 Task: select a rule when a card is unarchived by me.
Action: Mouse moved to (1029, 85)
Screenshot: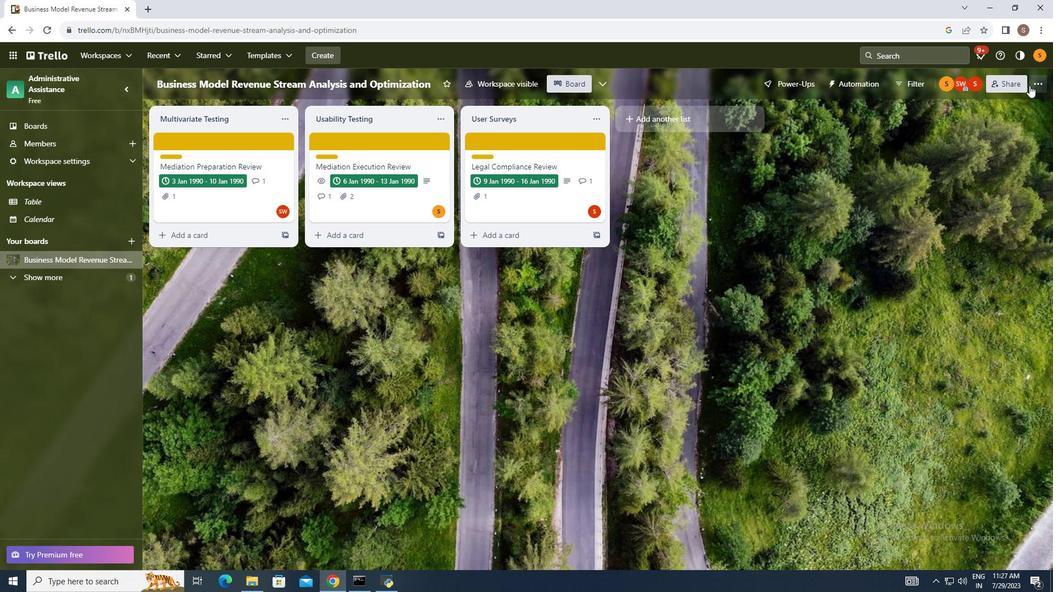 
Action: Mouse pressed left at (1029, 85)
Screenshot: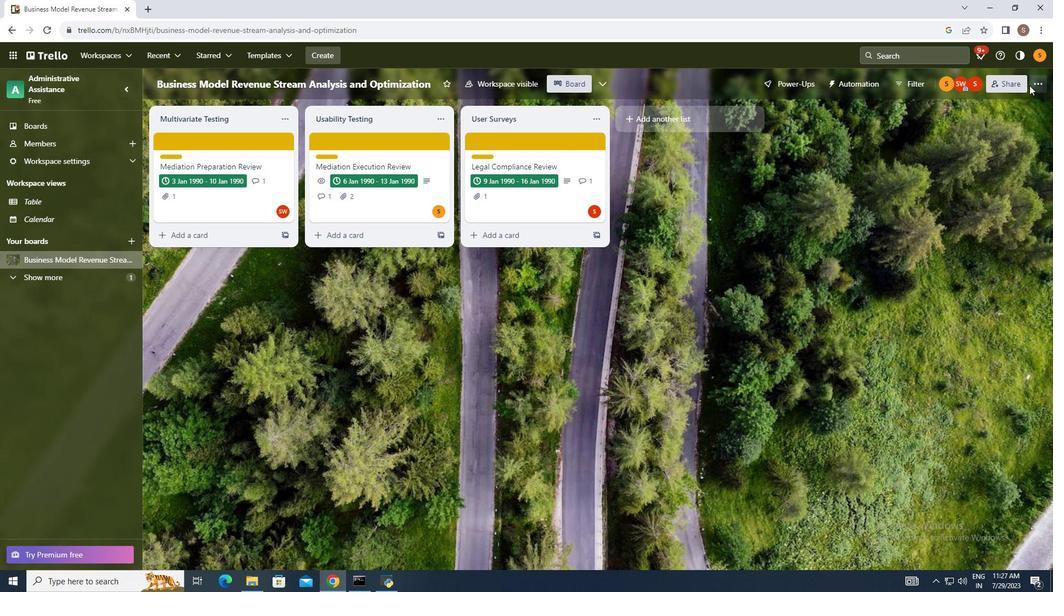 
Action: Mouse moved to (933, 234)
Screenshot: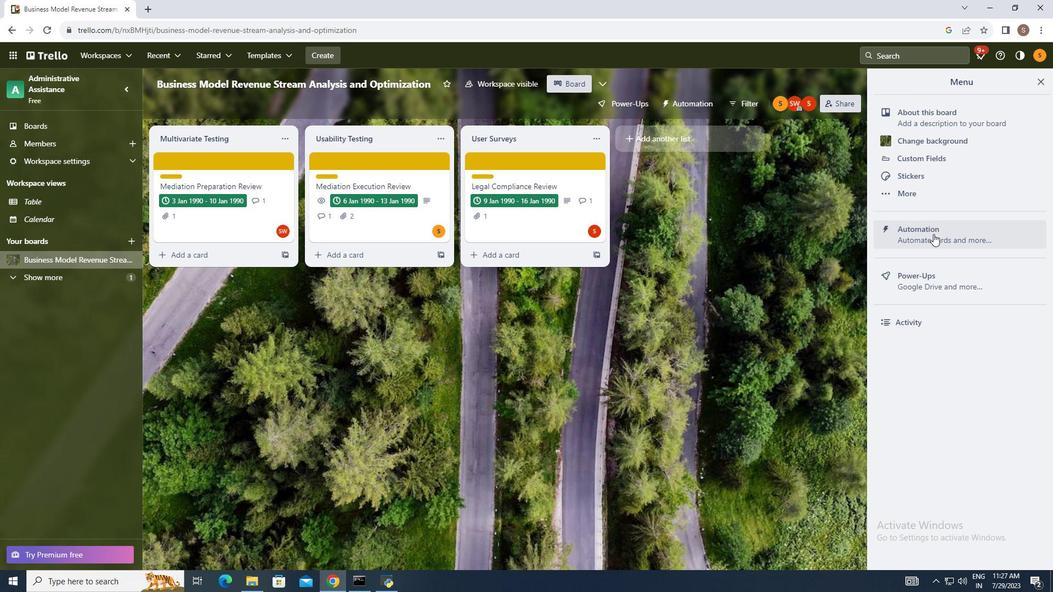 
Action: Mouse pressed left at (933, 234)
Screenshot: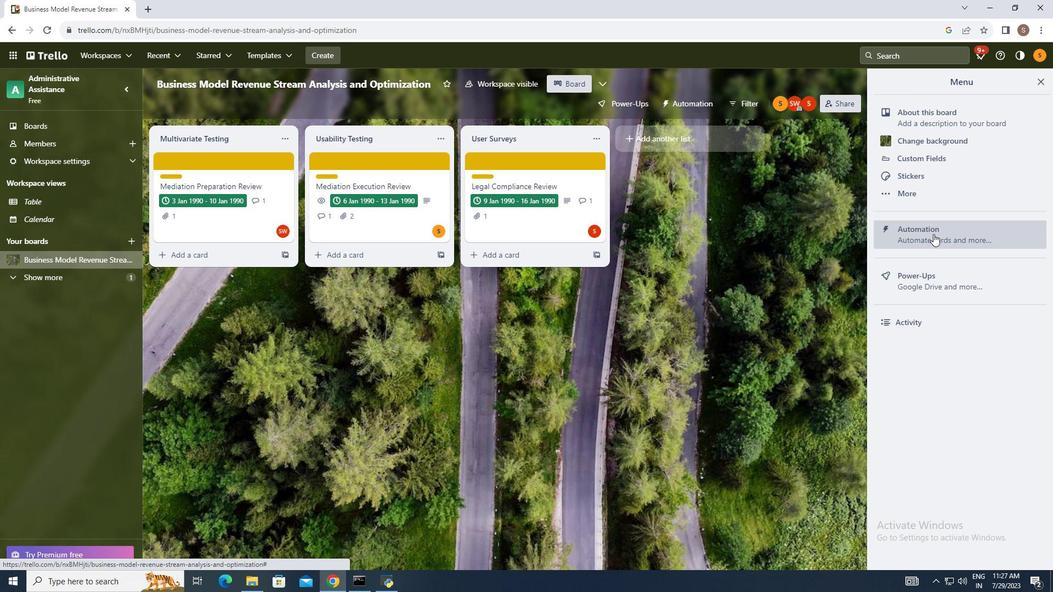 
Action: Mouse moved to (200, 196)
Screenshot: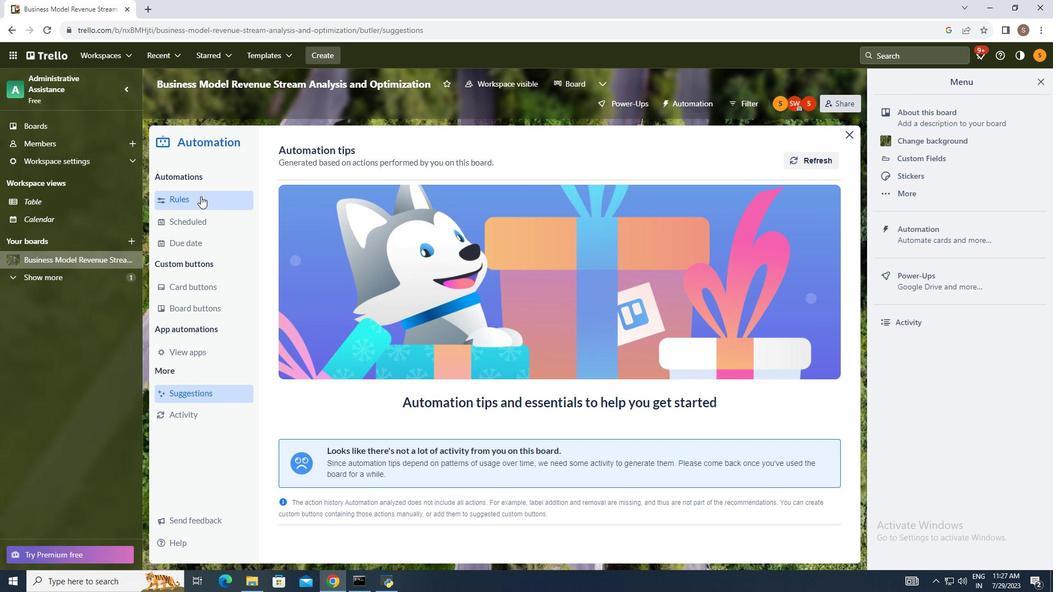 
Action: Mouse pressed left at (200, 196)
Screenshot: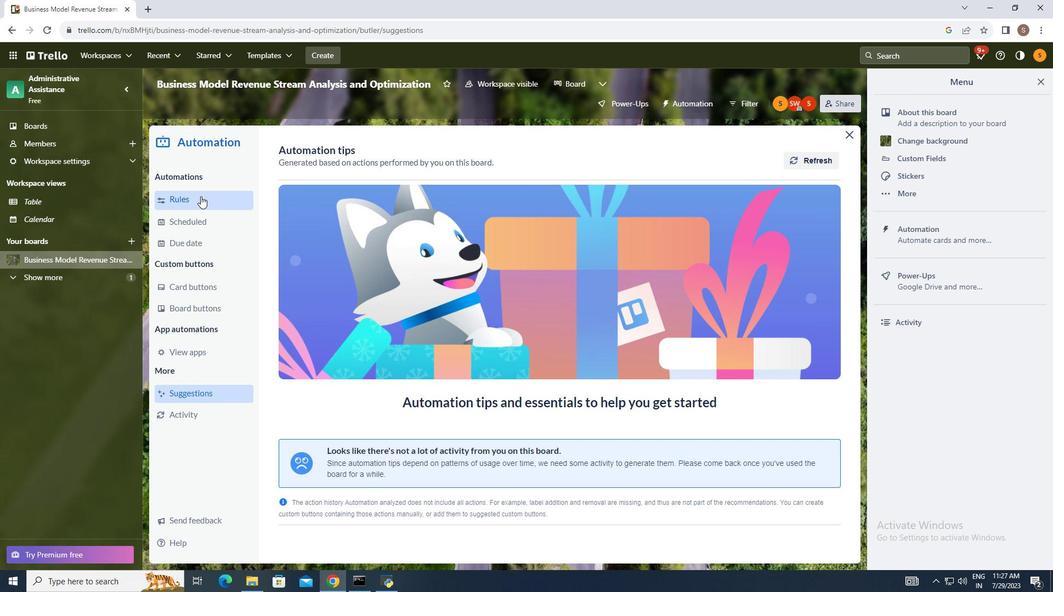 
Action: Mouse moved to (745, 156)
Screenshot: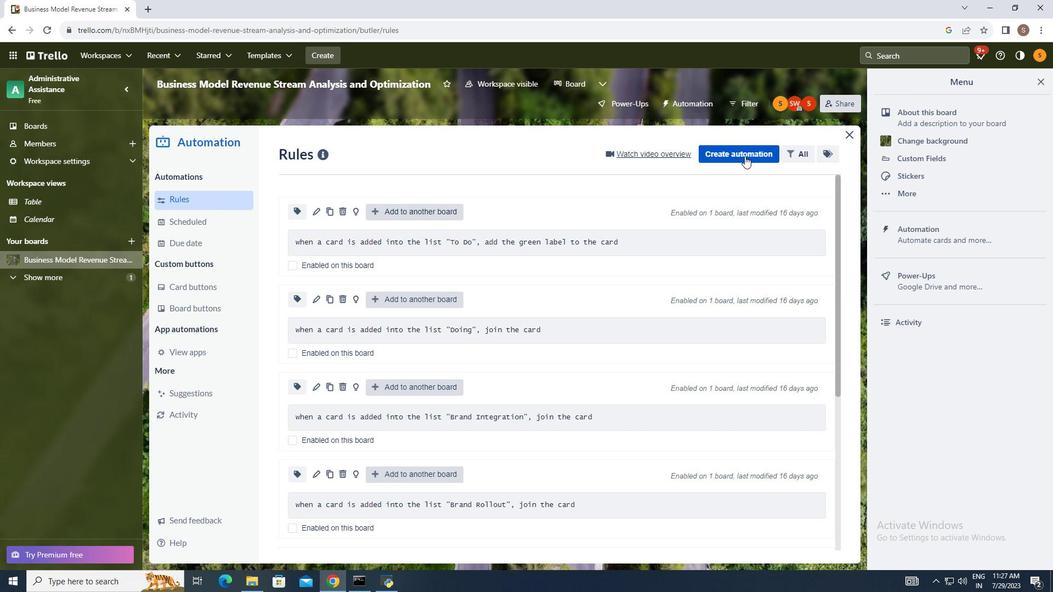 
Action: Mouse pressed left at (745, 156)
Screenshot: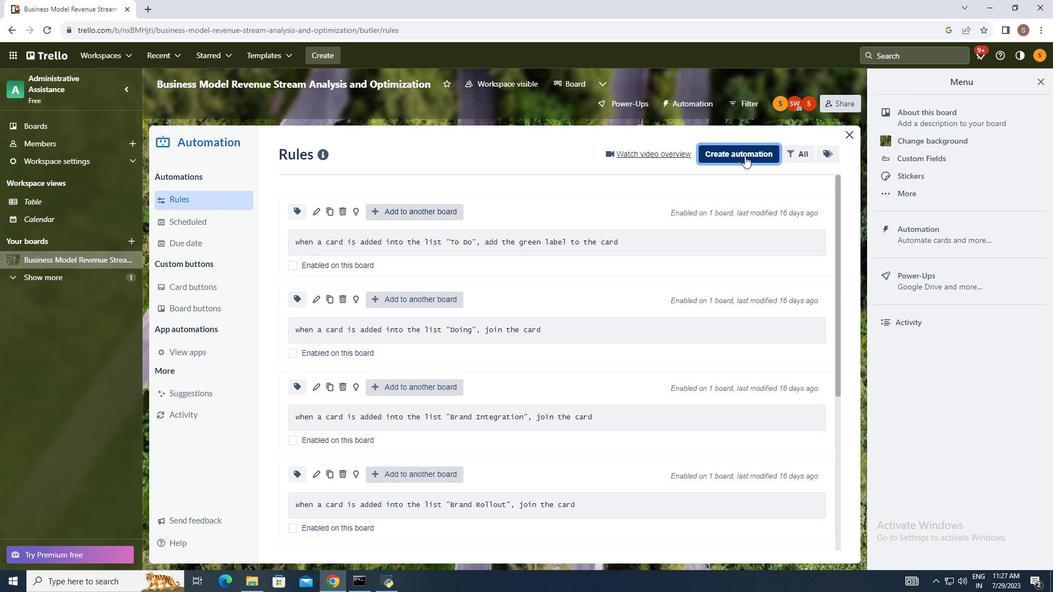 
Action: Mouse moved to (559, 261)
Screenshot: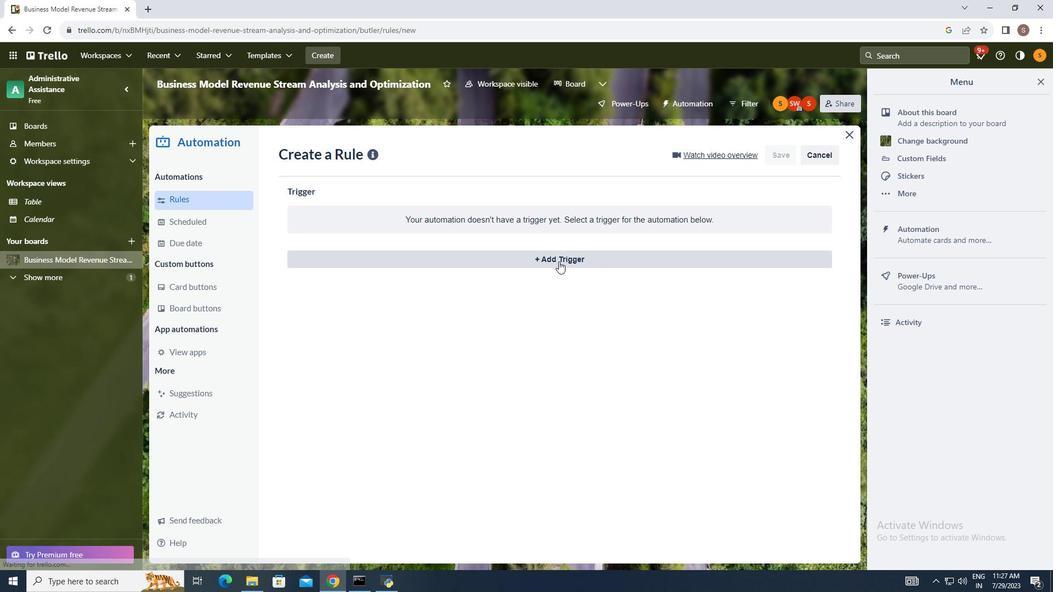 
Action: Mouse pressed left at (559, 261)
Screenshot: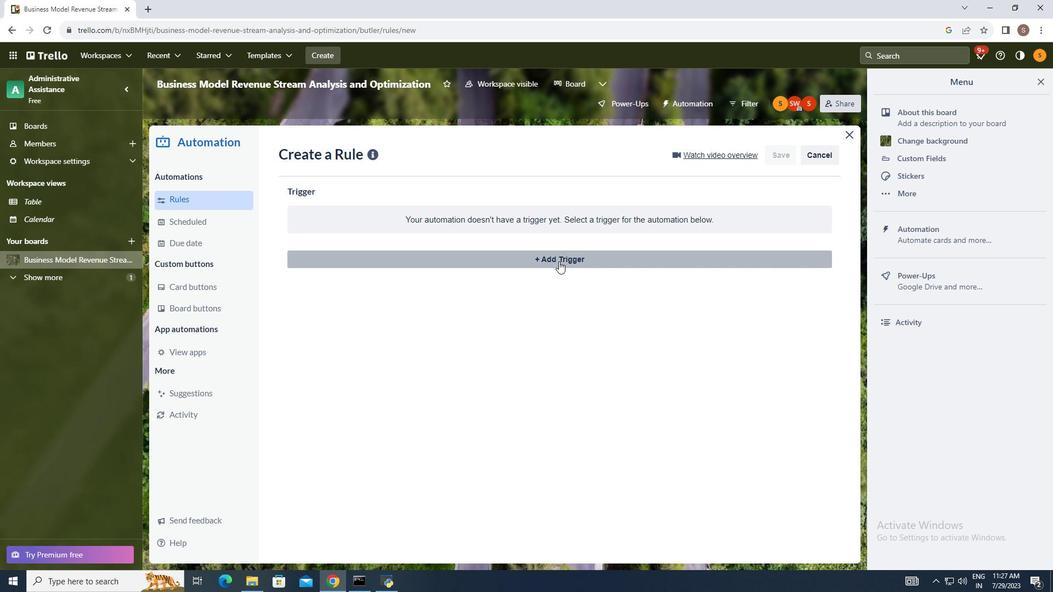 
Action: Mouse moved to (366, 445)
Screenshot: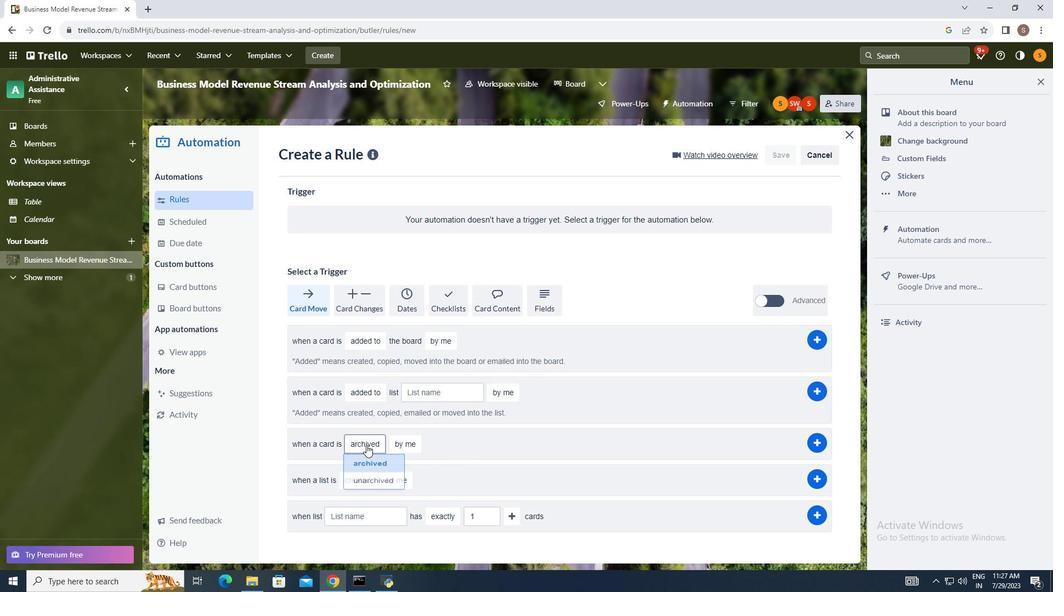 
Action: Mouse pressed left at (366, 445)
Screenshot: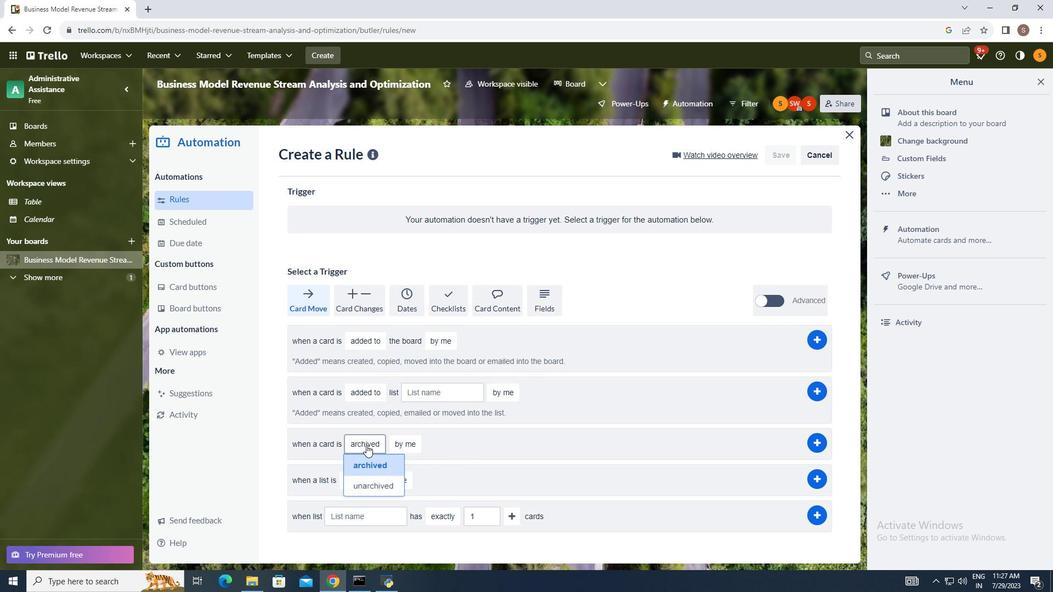 
Action: Mouse moved to (374, 487)
Screenshot: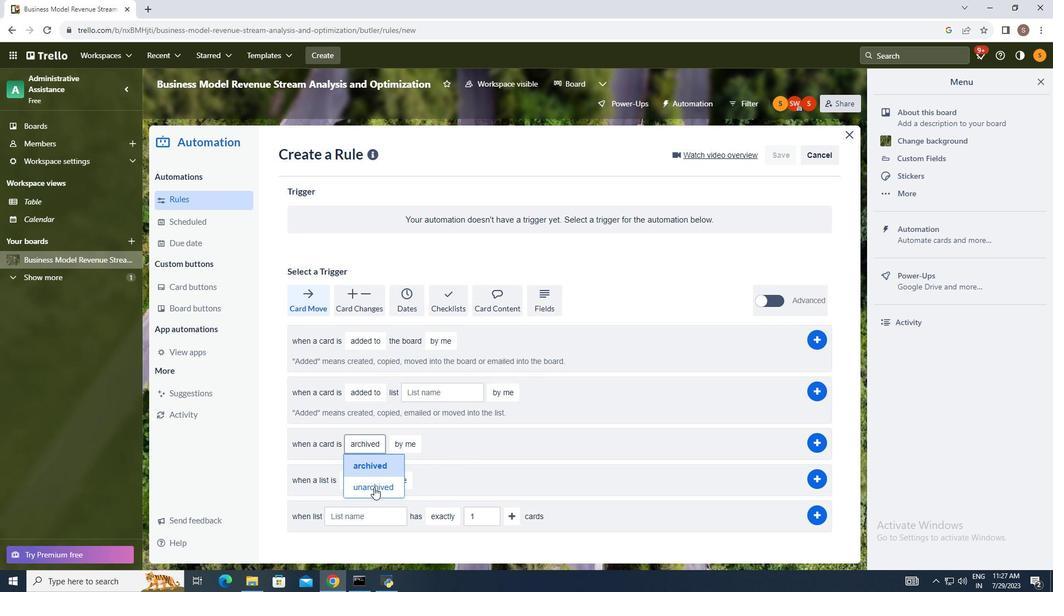 
Action: Mouse pressed left at (374, 487)
Screenshot: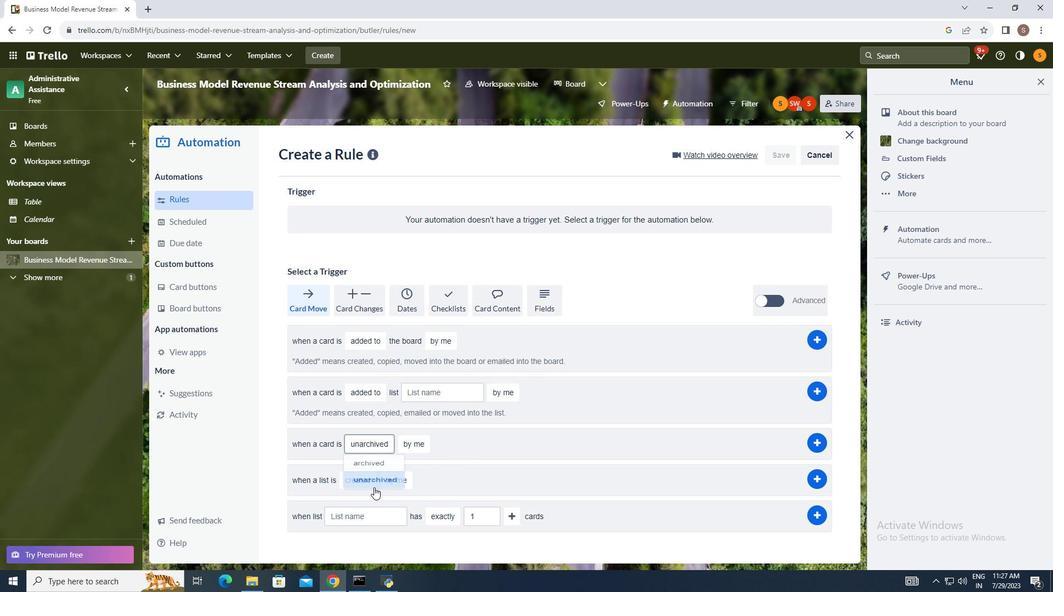 
Action: Mouse moved to (403, 444)
Screenshot: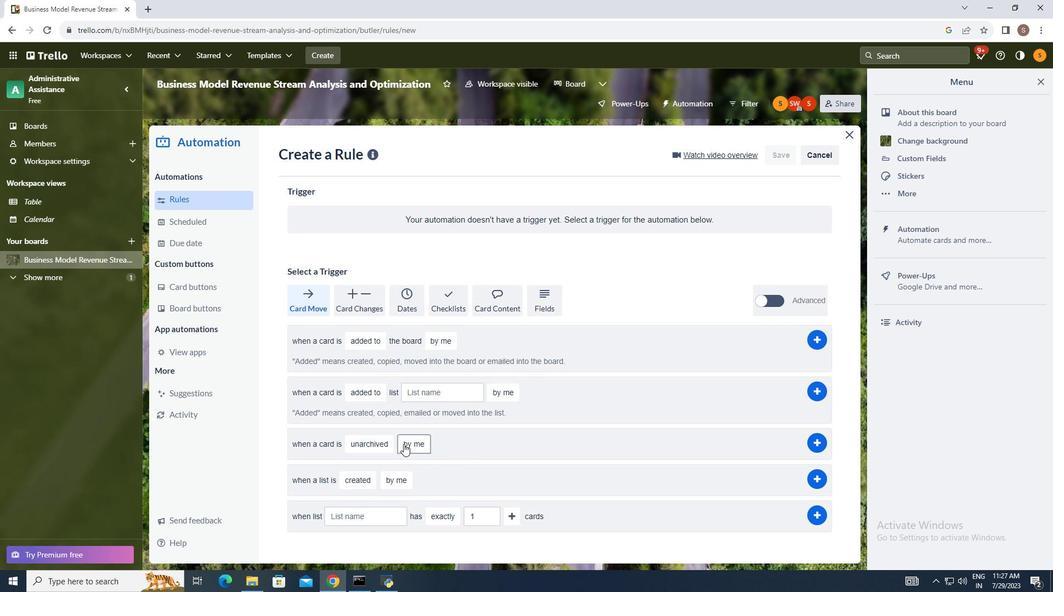 
Action: Mouse pressed left at (403, 444)
Screenshot: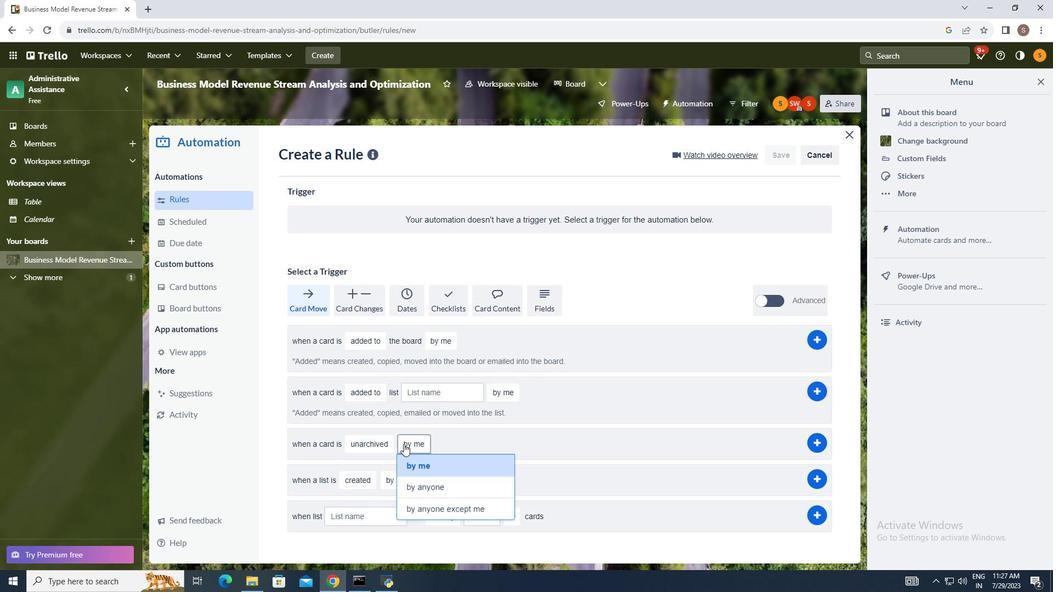 
Action: Mouse moved to (420, 466)
Screenshot: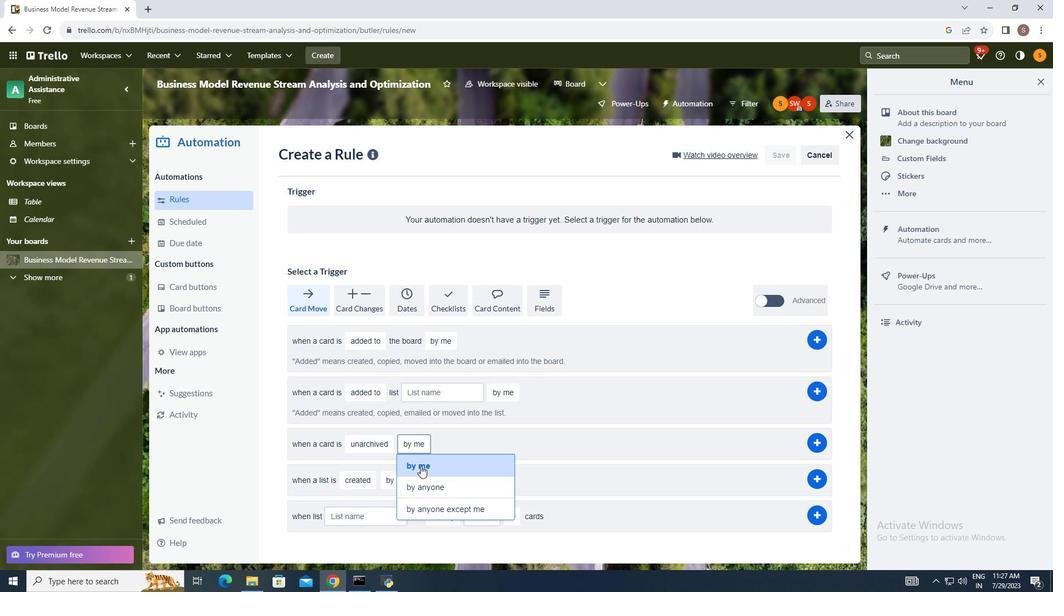 
Action: Mouse pressed left at (420, 466)
Screenshot: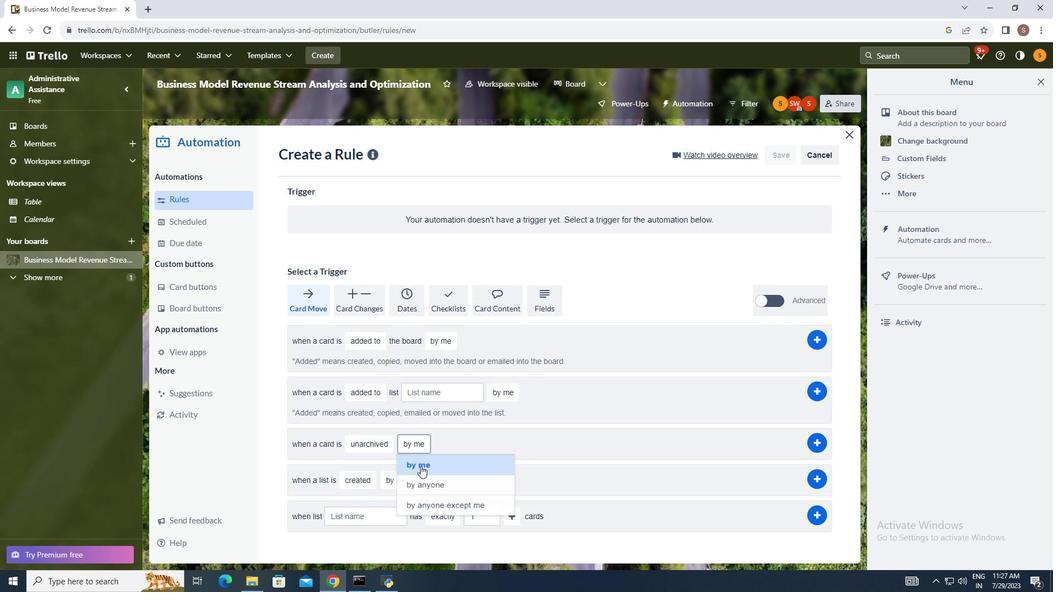 
Action: Mouse moved to (572, 440)
Screenshot: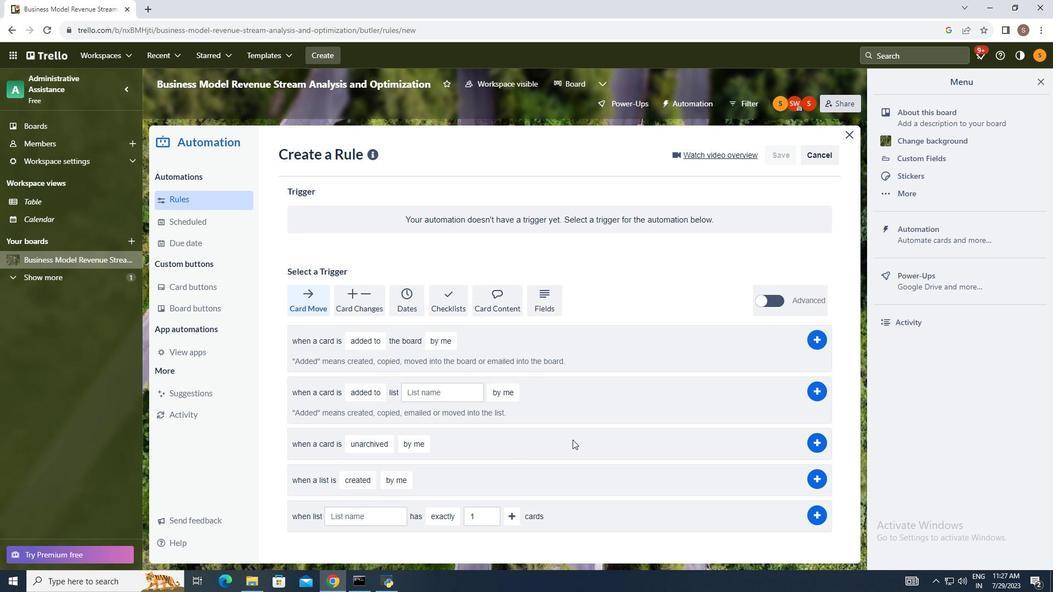 
